 Task: Use the formula "ACCRINTM" in spreadsheet "Project portfolio".
Action: Mouse moved to (106, 95)
Screenshot: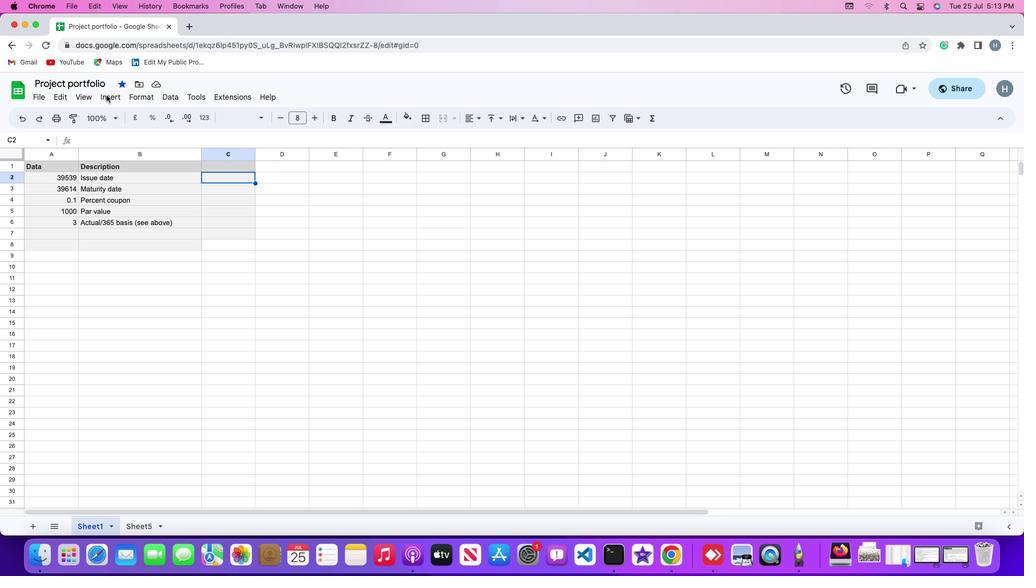 
Action: Mouse pressed left at (106, 95)
Screenshot: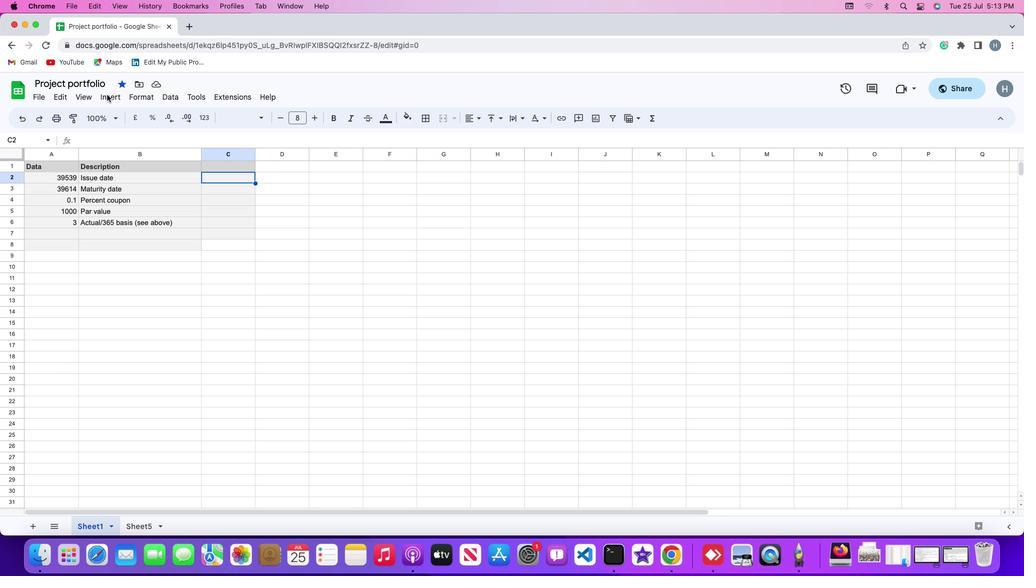 
Action: Mouse moved to (109, 93)
Screenshot: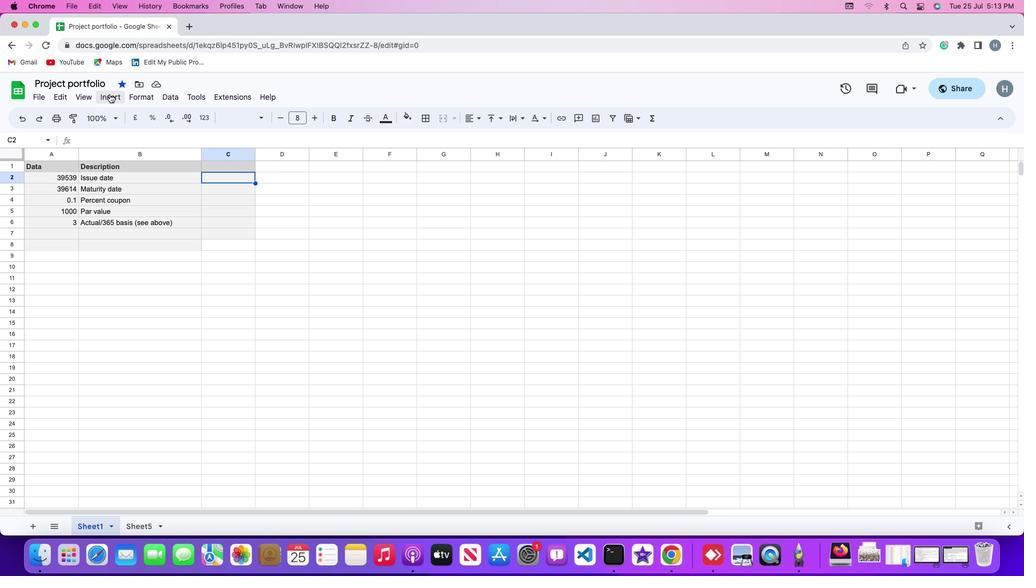 
Action: Mouse pressed left at (109, 93)
Screenshot: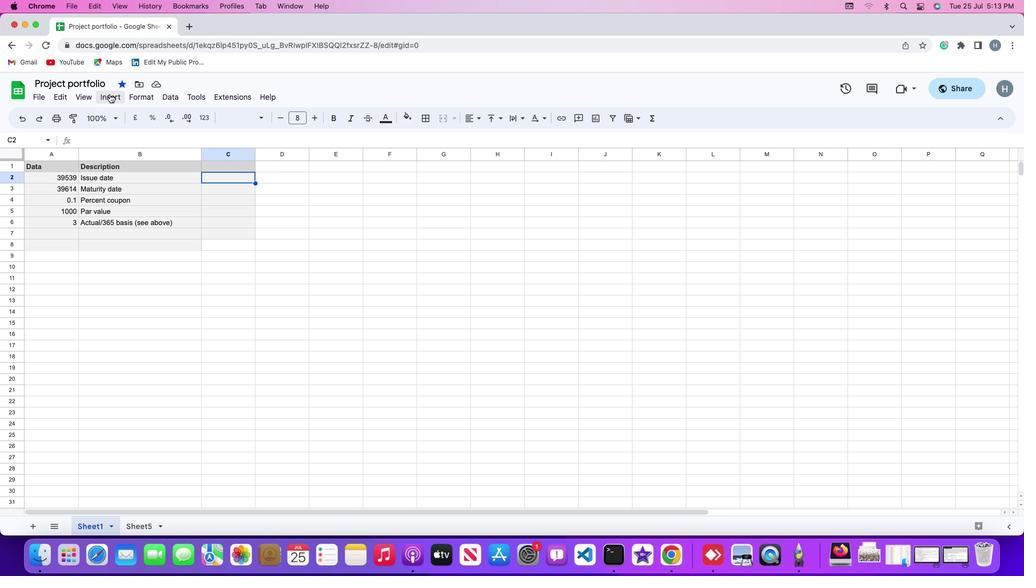 
Action: Mouse moved to (472, 115)
Screenshot: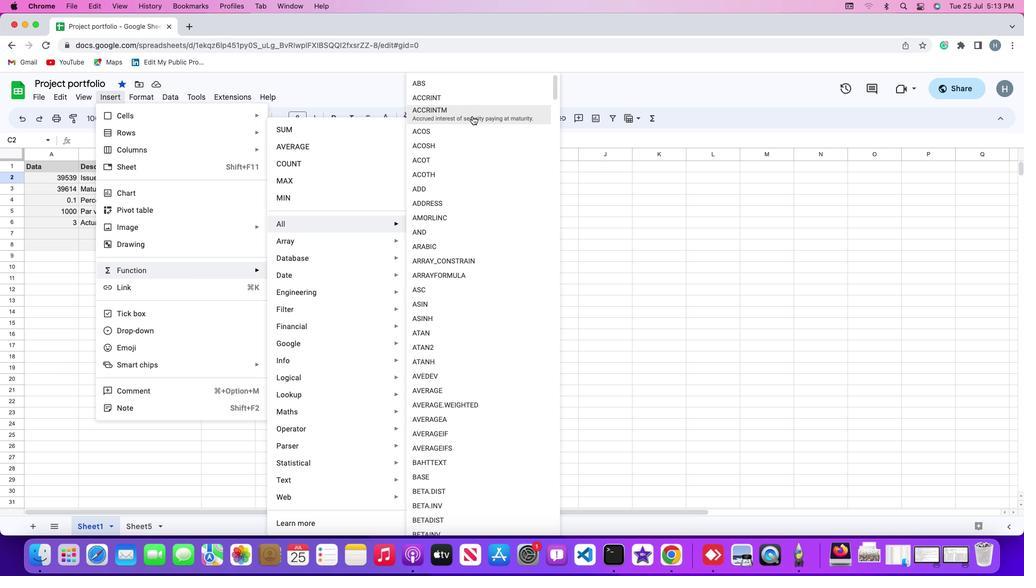 
Action: Mouse pressed left at (472, 115)
Screenshot: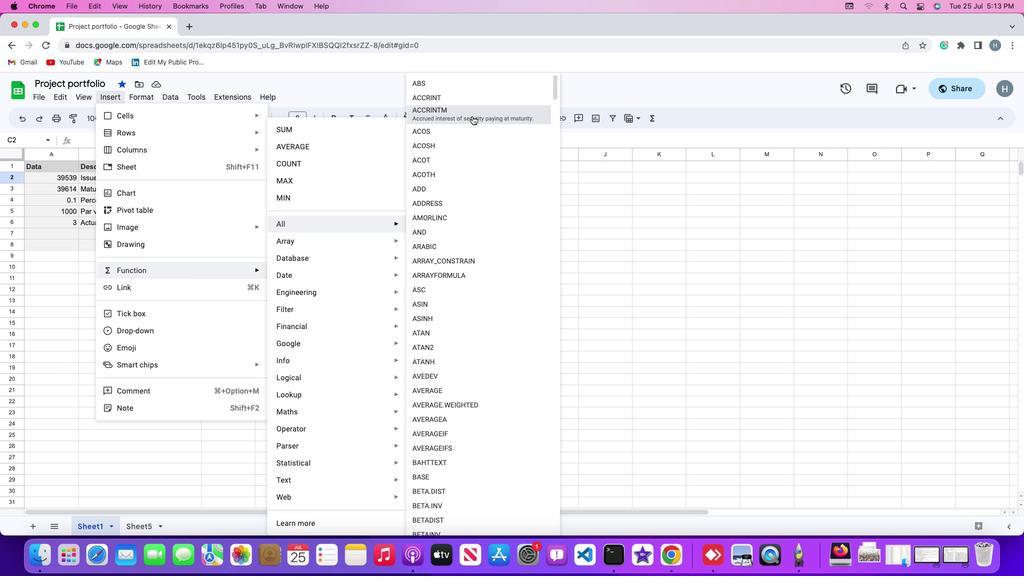 
Action: Mouse moved to (66, 173)
Screenshot: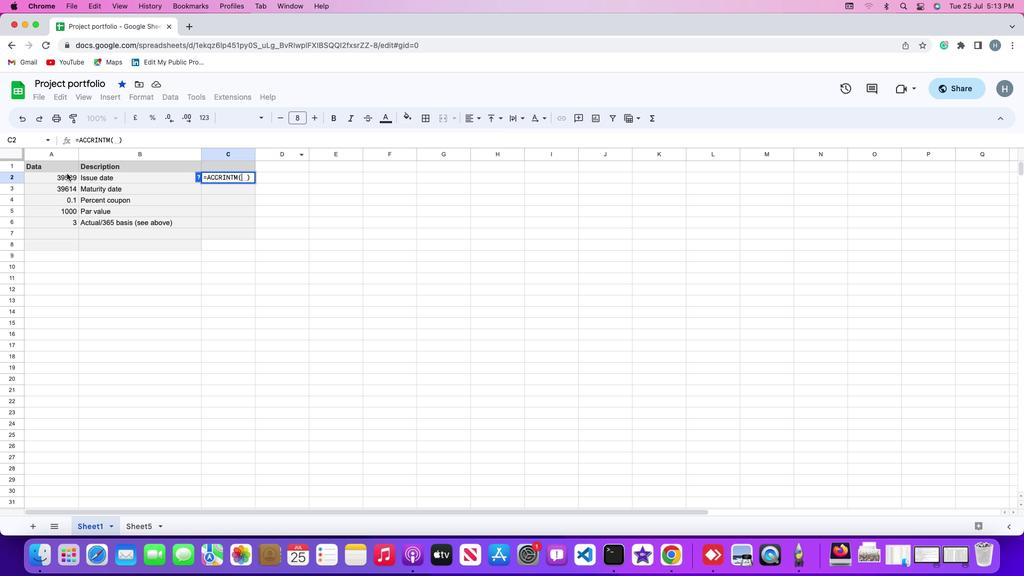 
Action: Mouse pressed left at (66, 173)
Screenshot: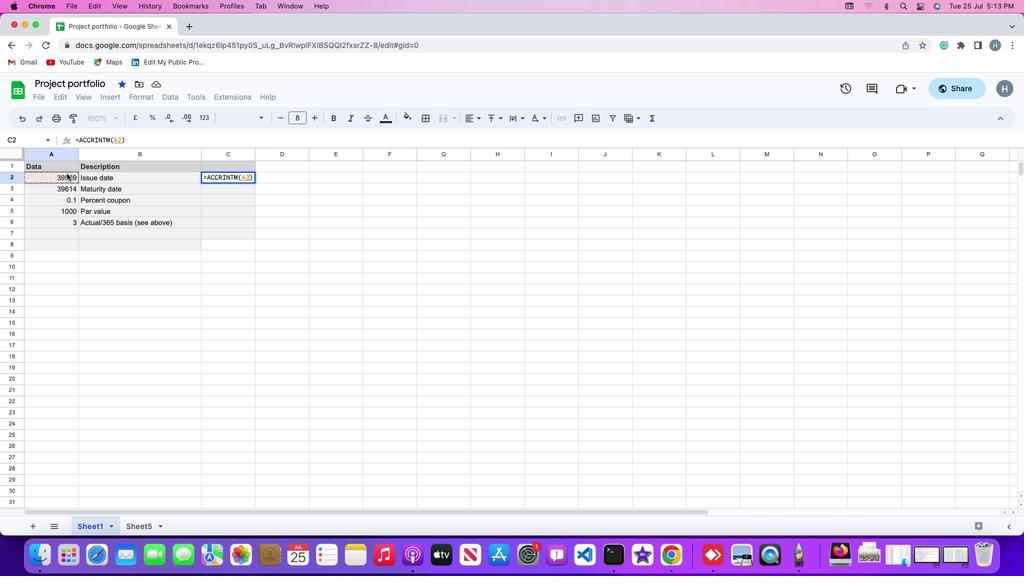 
Action: Key pressed ','
Screenshot: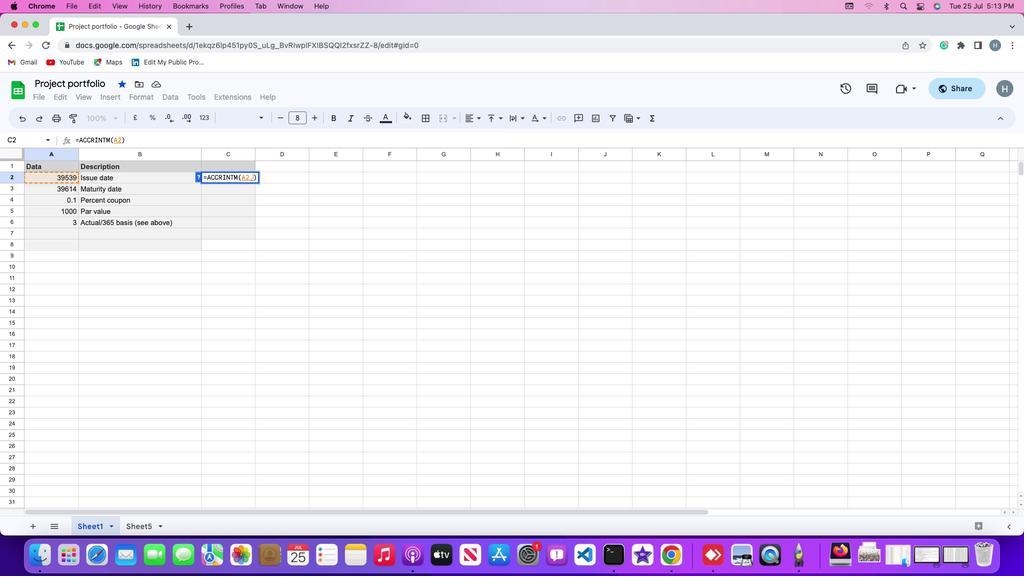 
Action: Mouse moved to (62, 185)
Screenshot: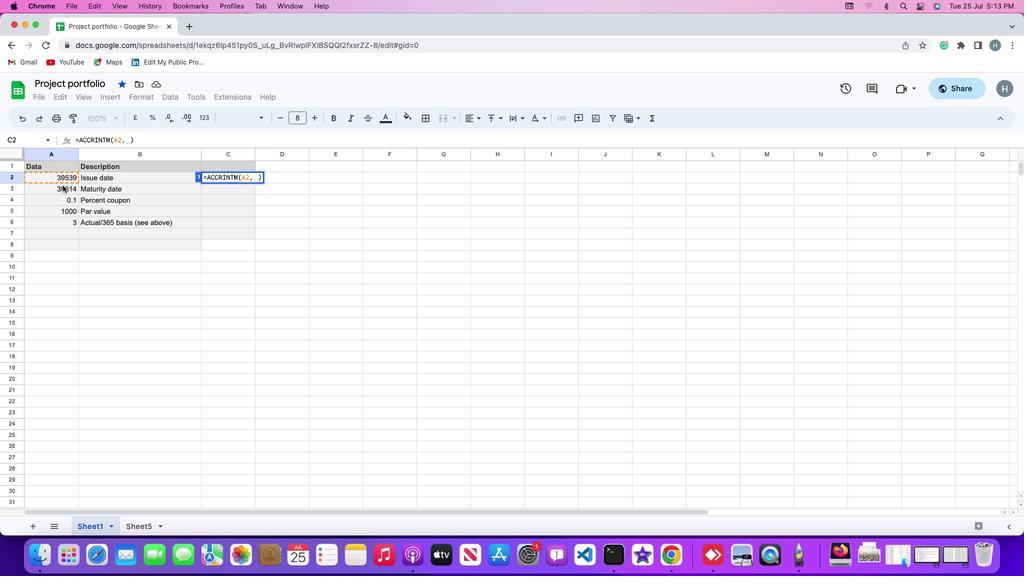 
Action: Mouse pressed left at (62, 185)
Screenshot: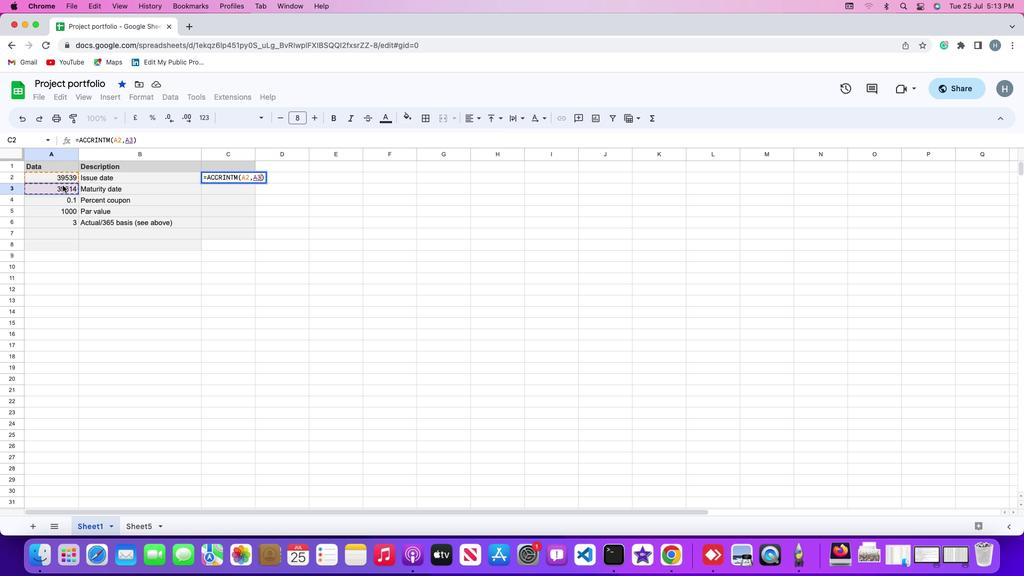 
Action: Key pressed ','
Screenshot: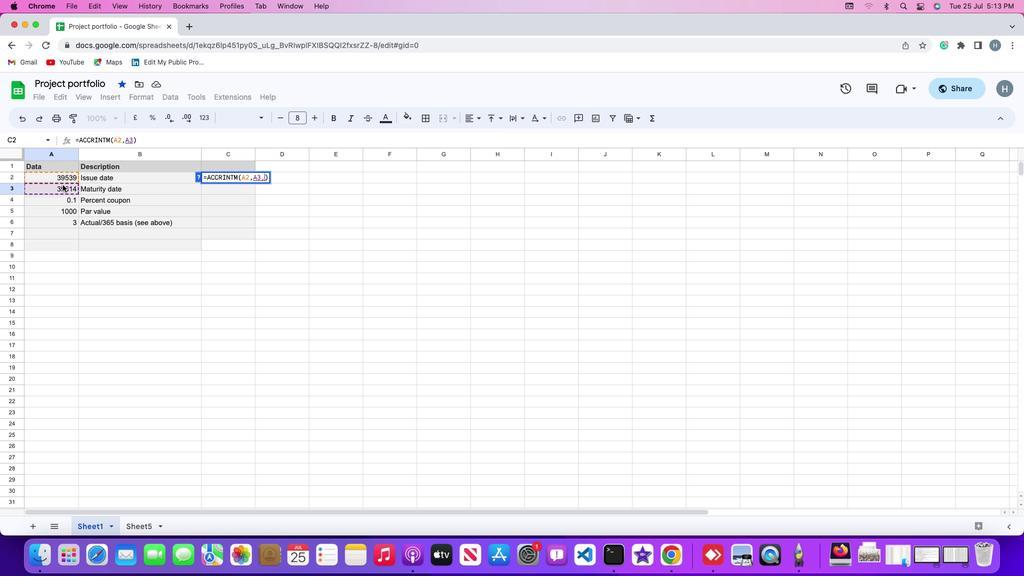 
Action: Mouse moved to (64, 197)
Screenshot: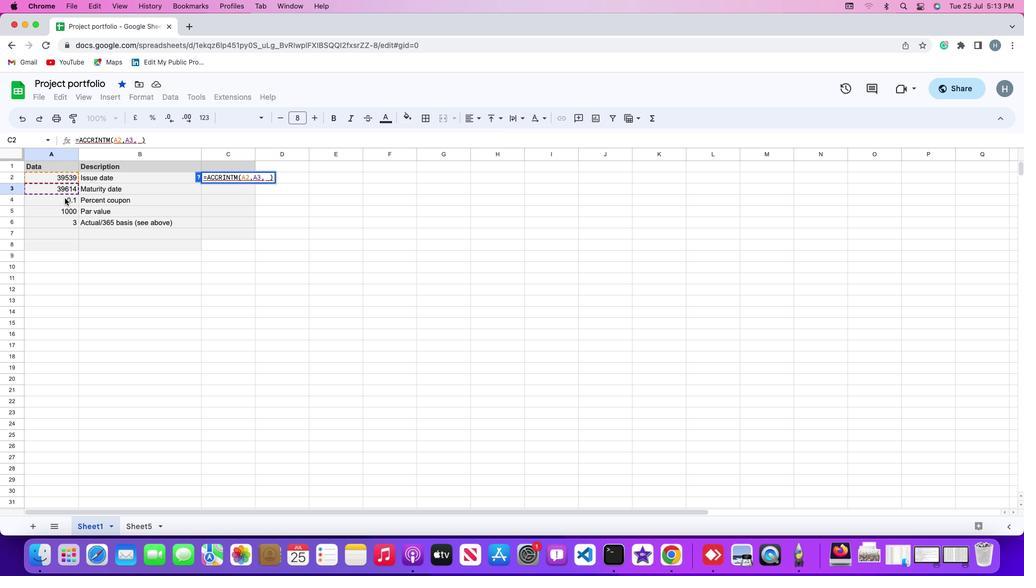 
Action: Mouse pressed left at (64, 197)
Screenshot: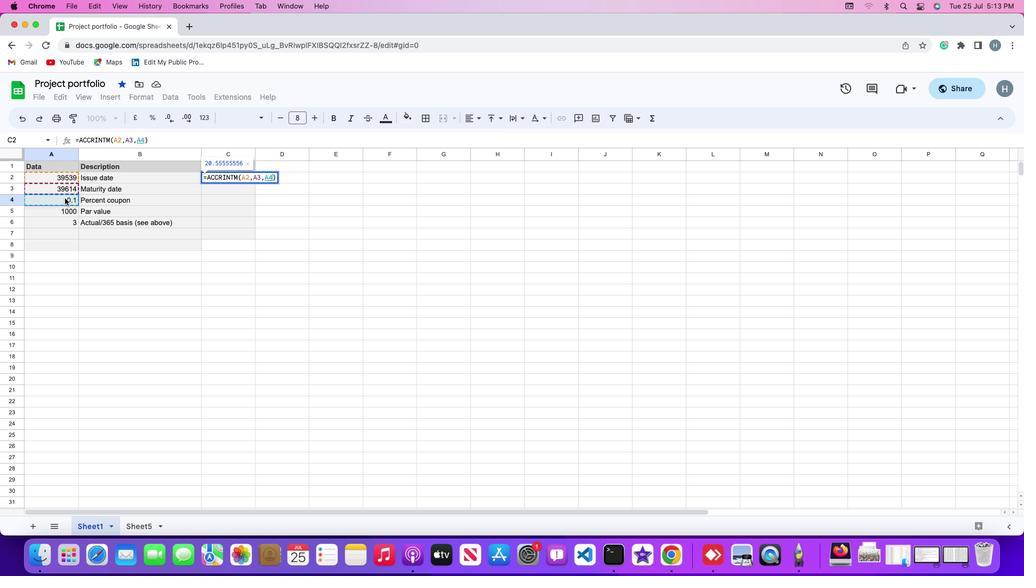 
Action: Key pressed ','
Screenshot: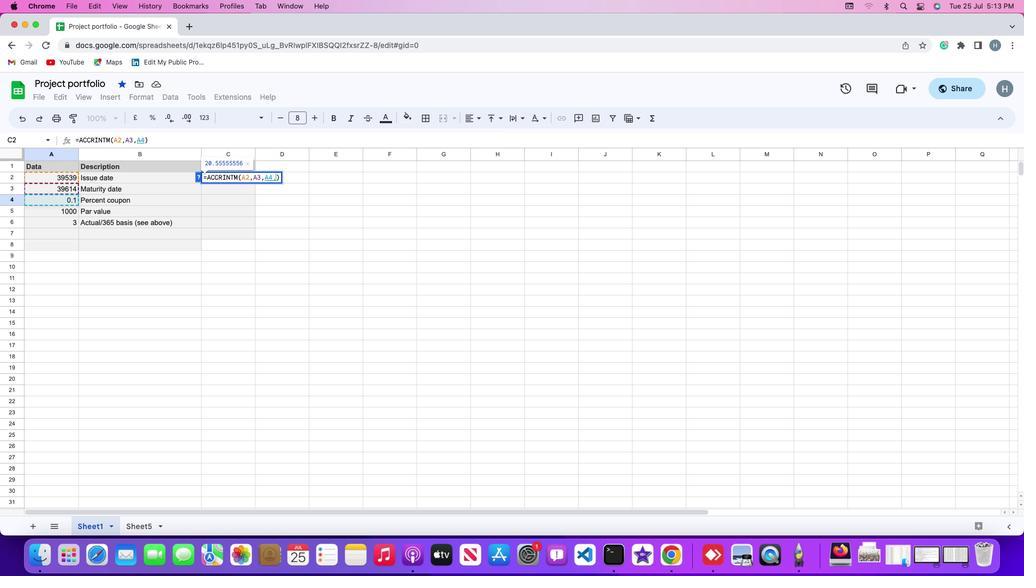 
Action: Mouse moved to (68, 207)
Screenshot: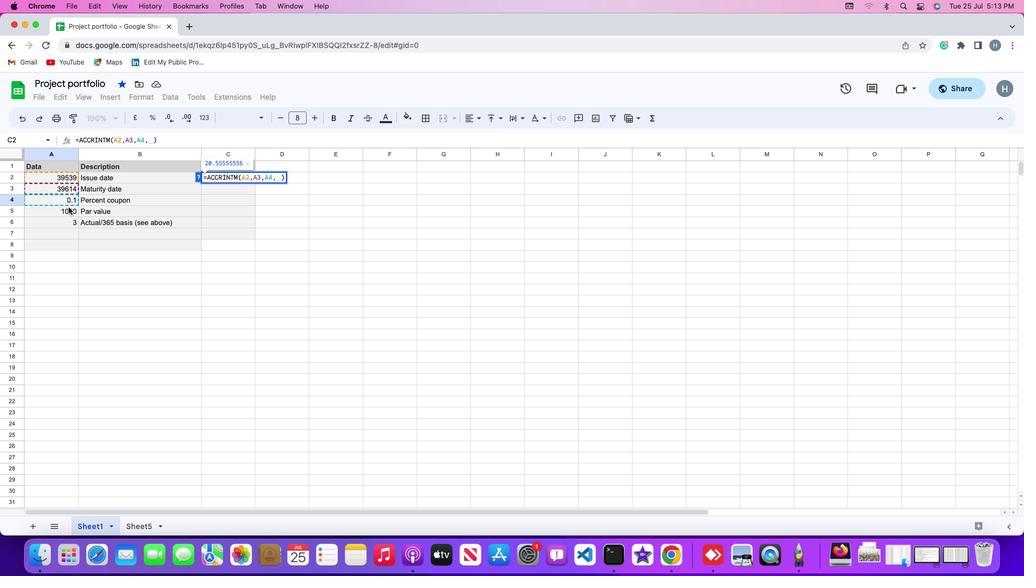 
Action: Mouse pressed left at (68, 207)
Screenshot: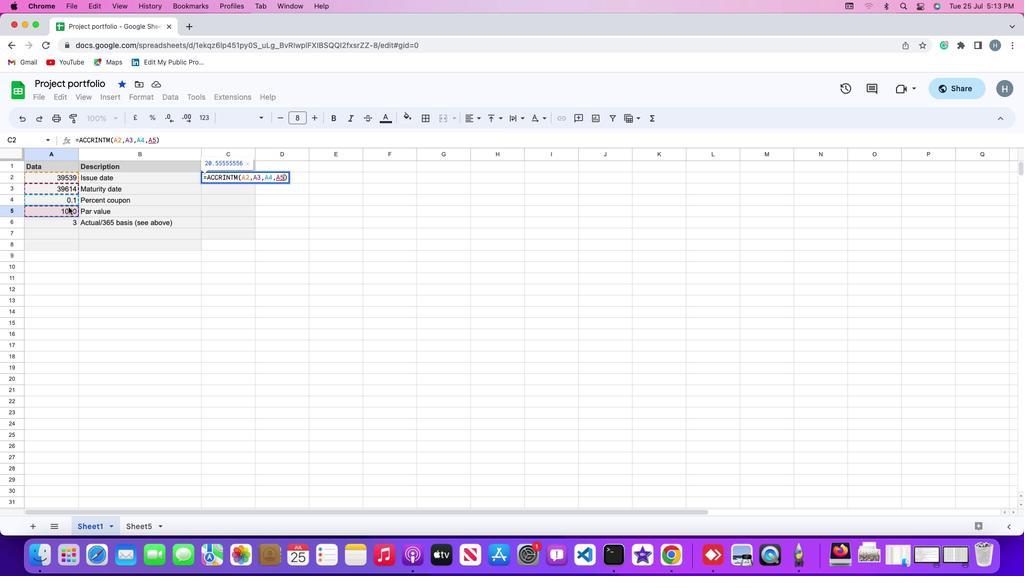 
Action: Key pressed ','
Screenshot: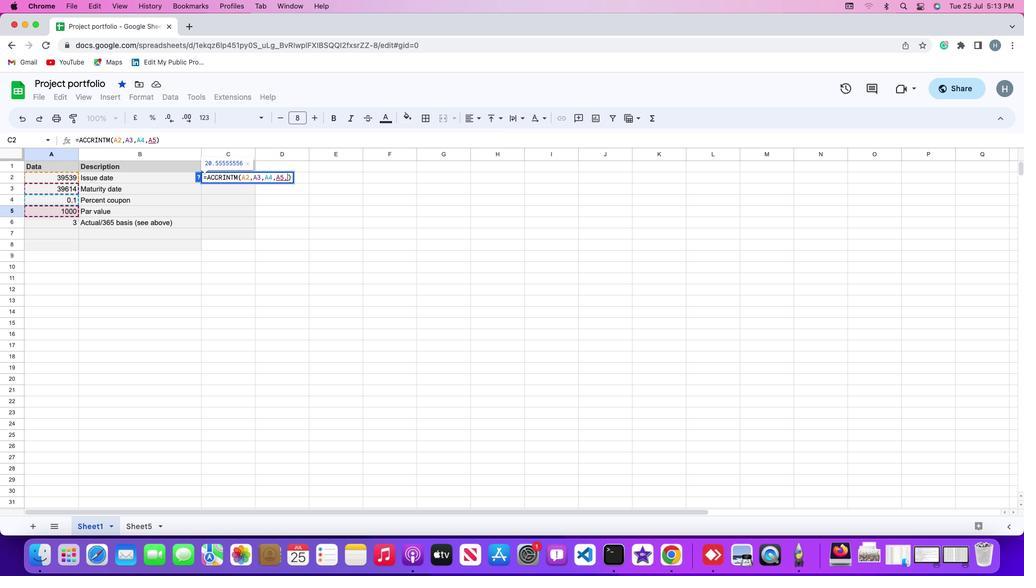 
Action: Mouse moved to (66, 219)
Screenshot: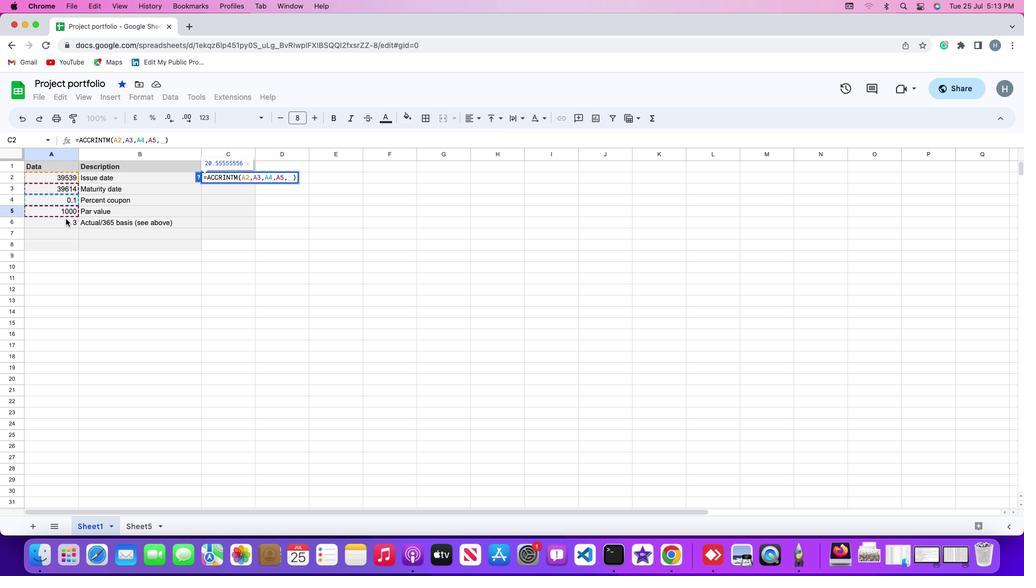 
Action: Mouse pressed left at (66, 219)
Screenshot: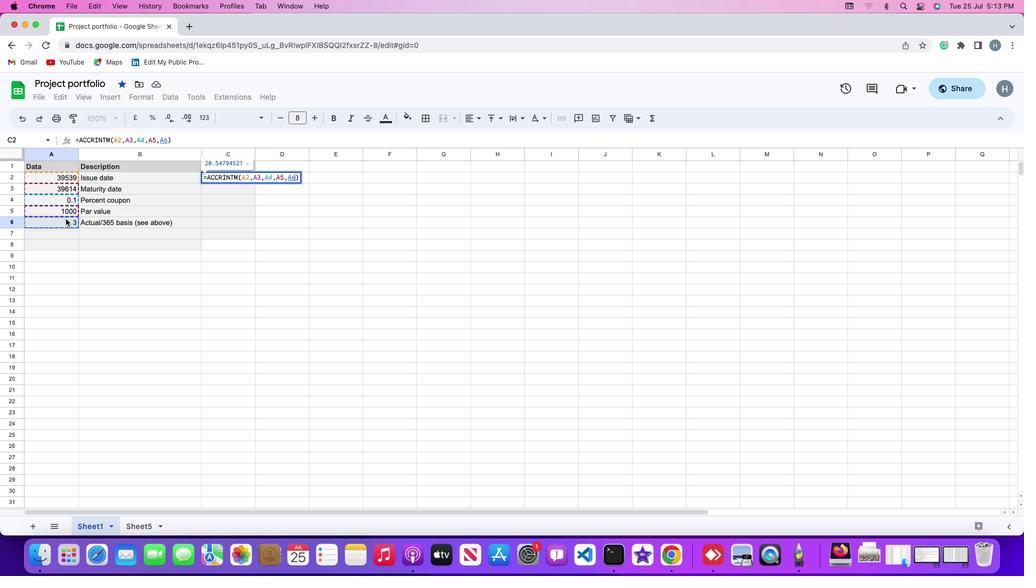 
Action: Mouse moved to (67, 218)
Screenshot: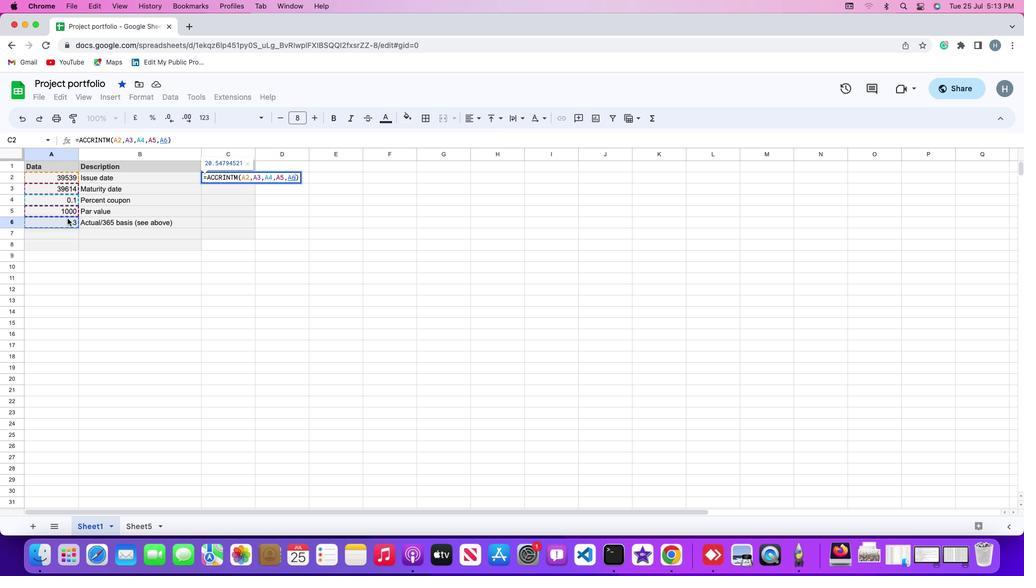 
Action: Key pressed '\x03'
Screenshot: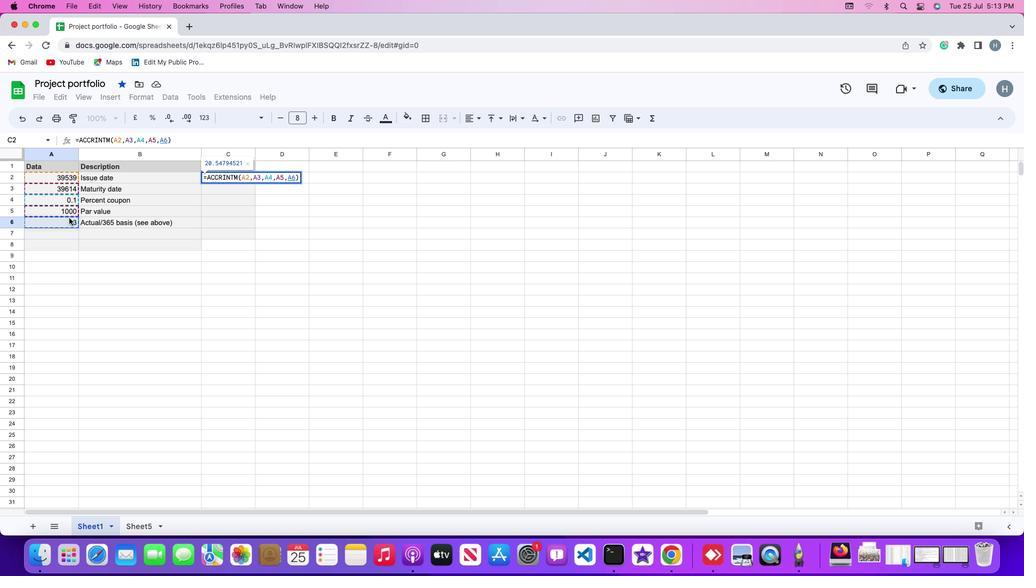
Action: Mouse moved to (291, 242)
Screenshot: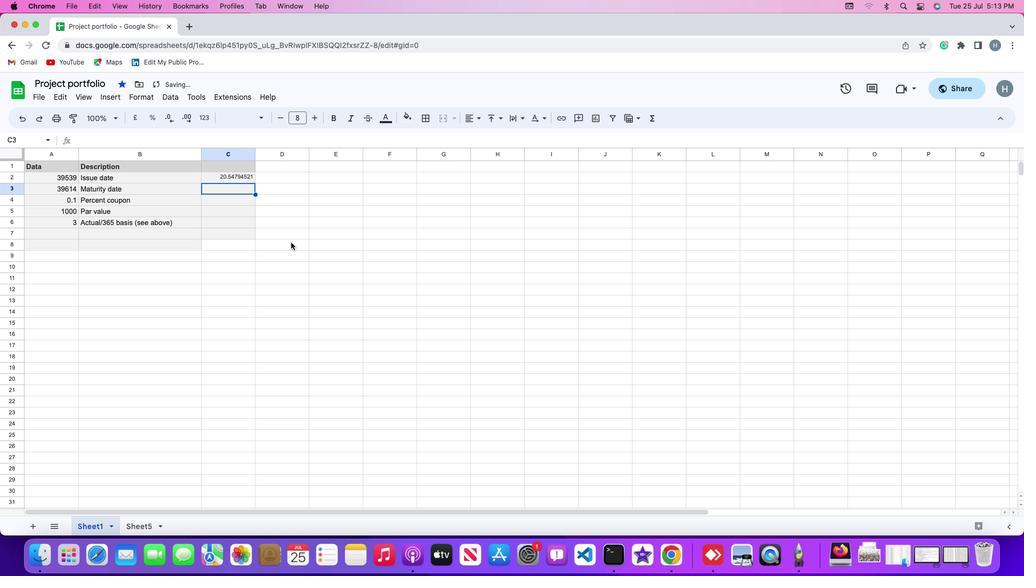 
